 Task: Create in the project TranceTech and in the Backlog issue 'Develop a new tool for automated testing of machine learning models' a child issue 'Automated infrastructure security incident response and remediation', and assign it to team member softage.2@softage.net.
Action: Mouse moved to (235, 62)
Screenshot: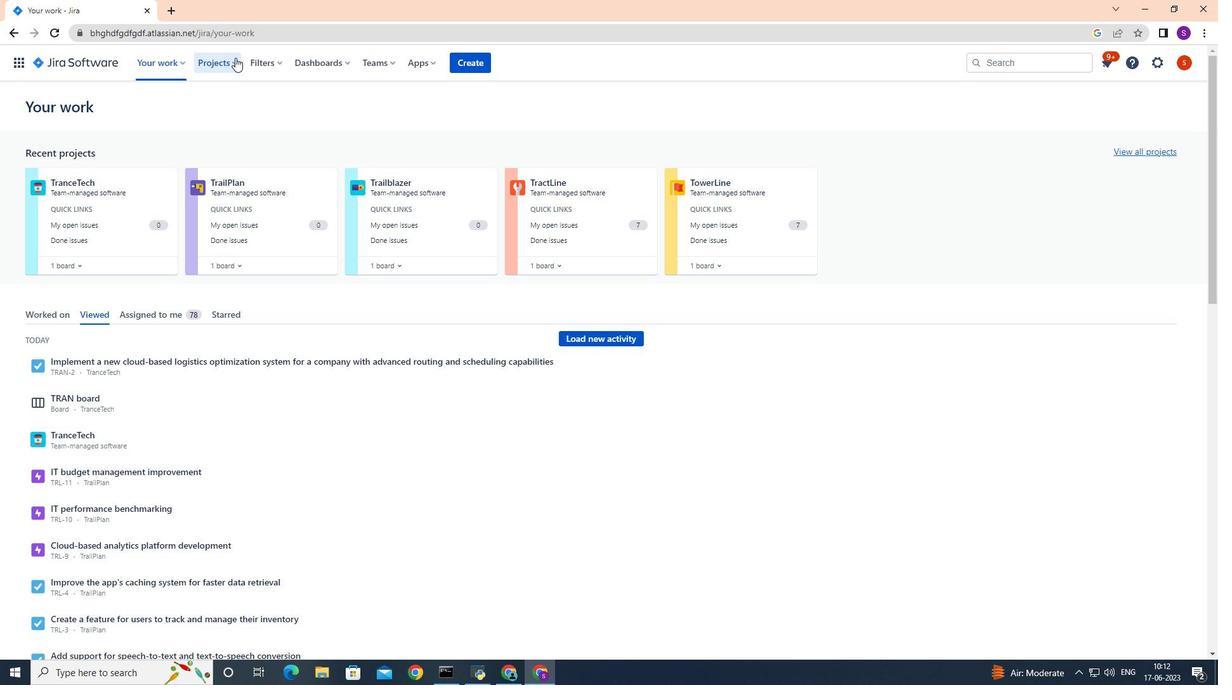 
Action: Mouse pressed left at (235, 62)
Screenshot: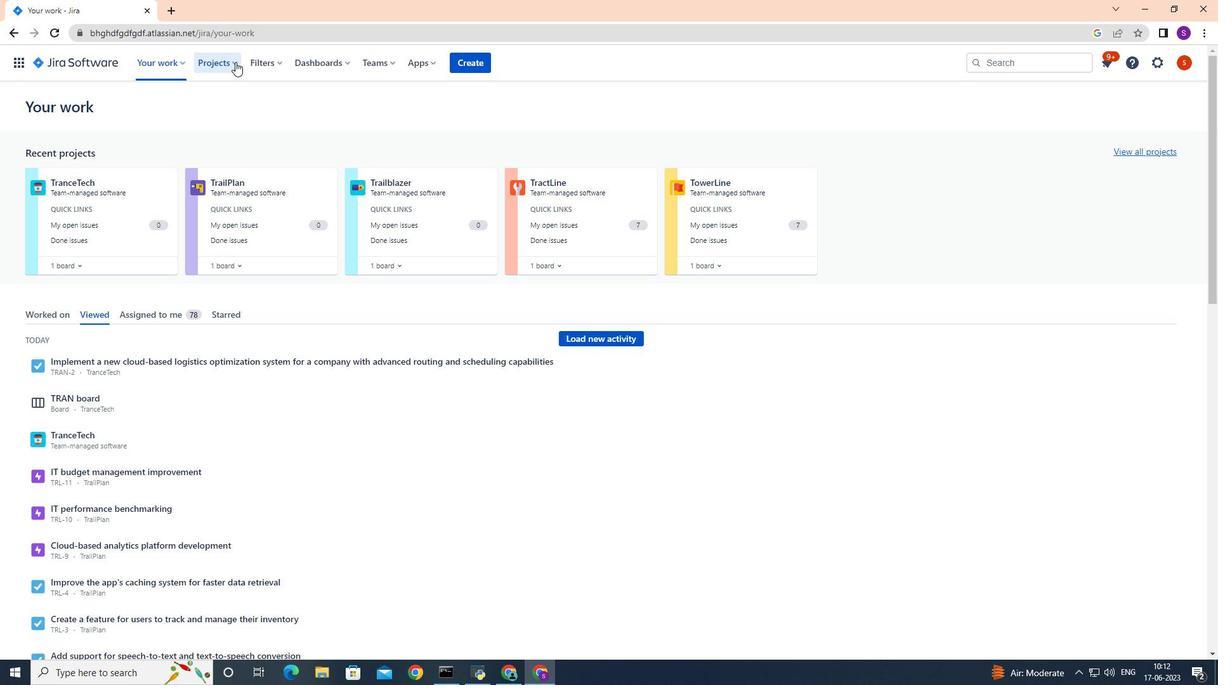 
Action: Mouse moved to (265, 120)
Screenshot: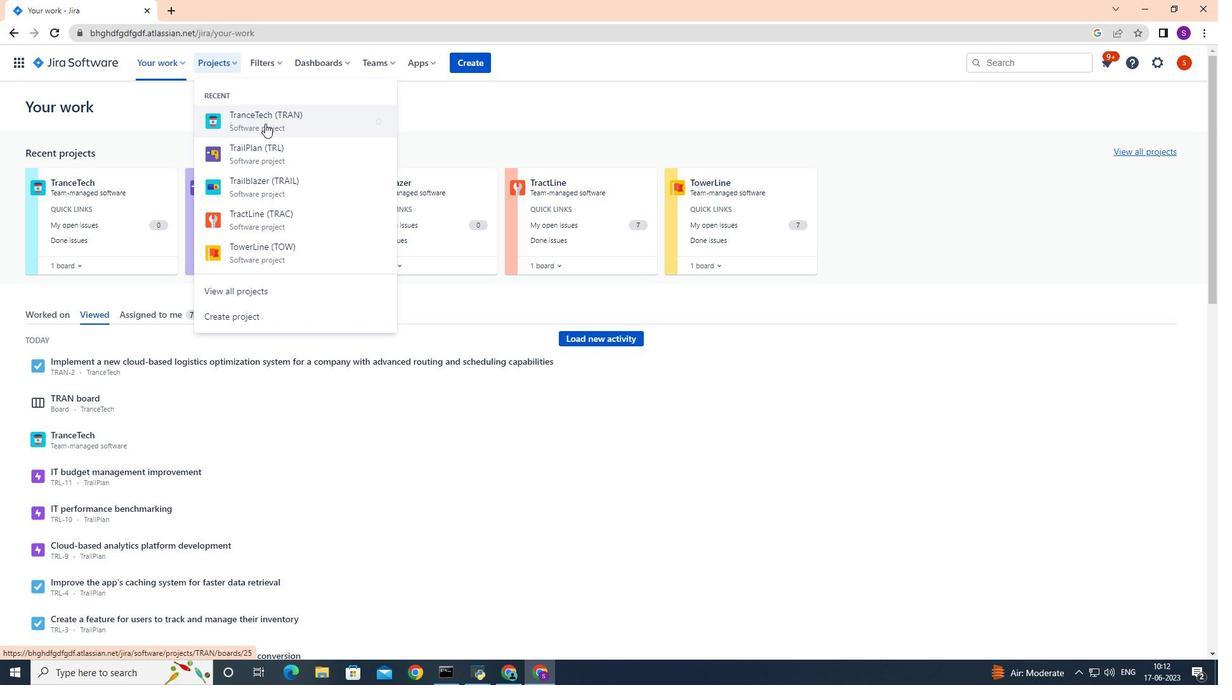 
Action: Mouse pressed left at (265, 120)
Screenshot: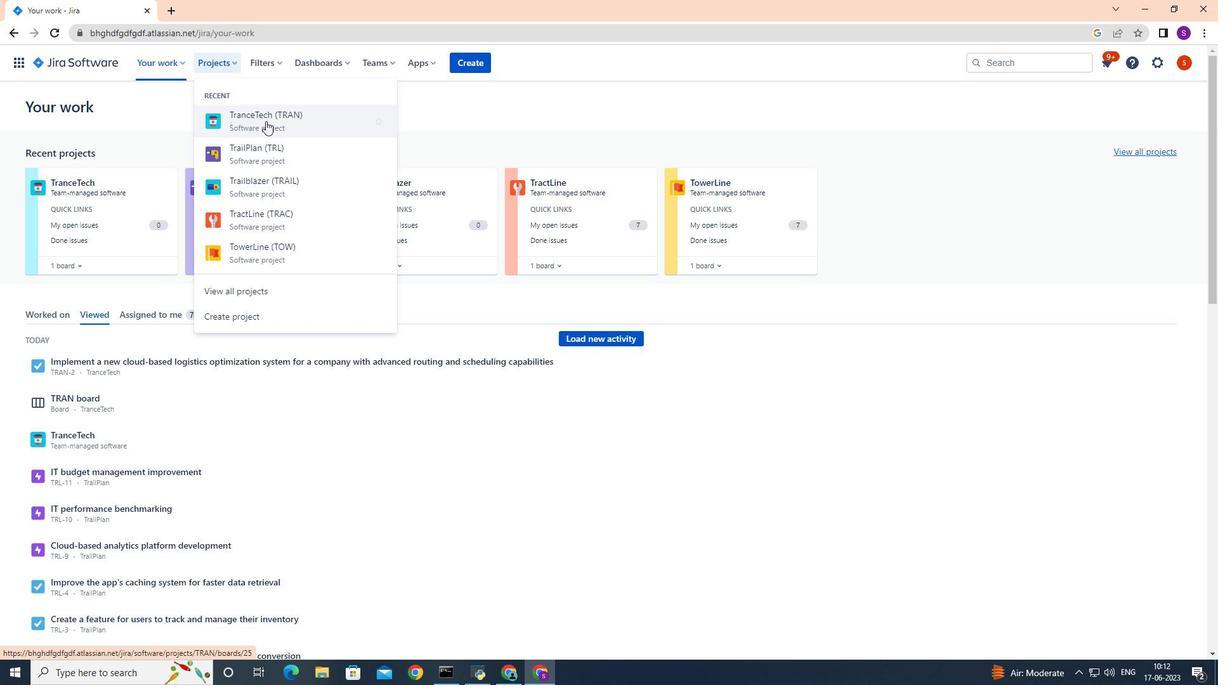 
Action: Mouse moved to (74, 194)
Screenshot: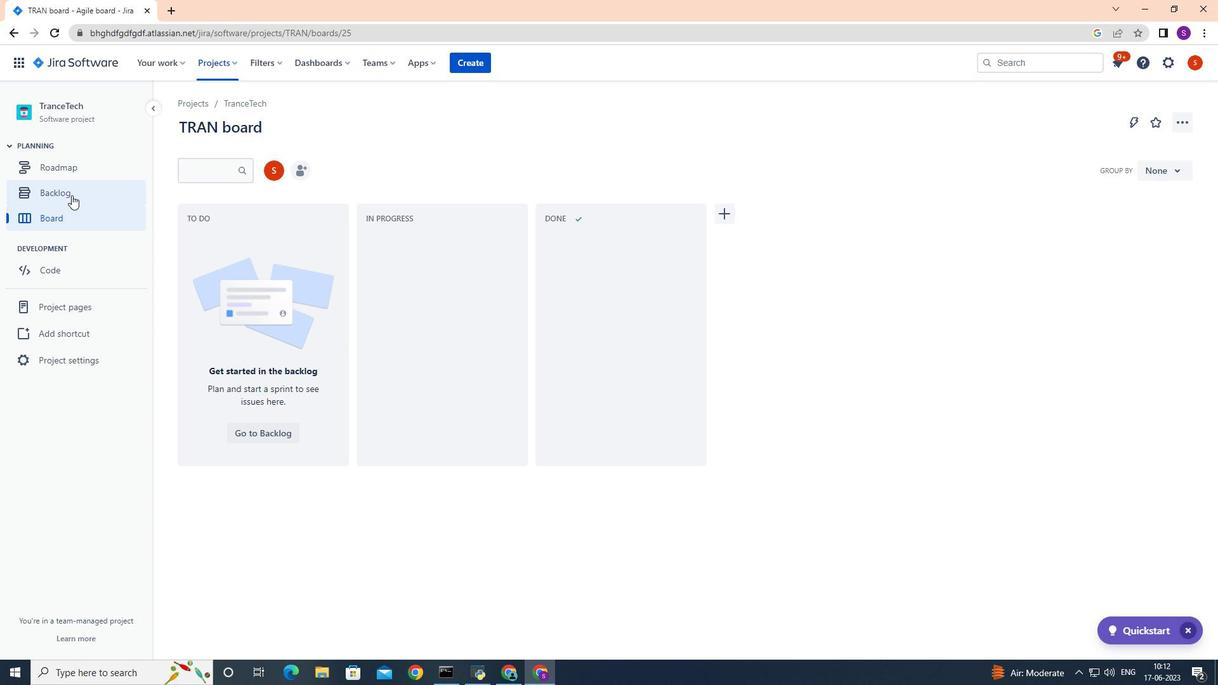 
Action: Mouse pressed left at (74, 194)
Screenshot: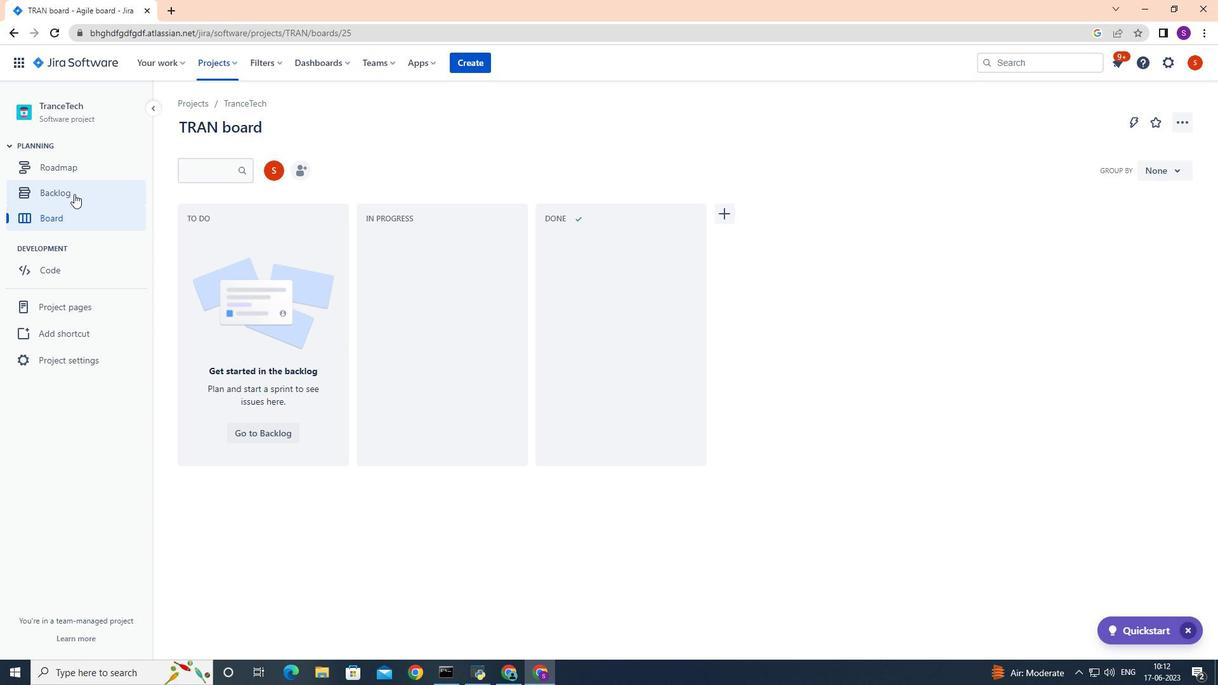 
Action: Mouse moved to (420, 414)
Screenshot: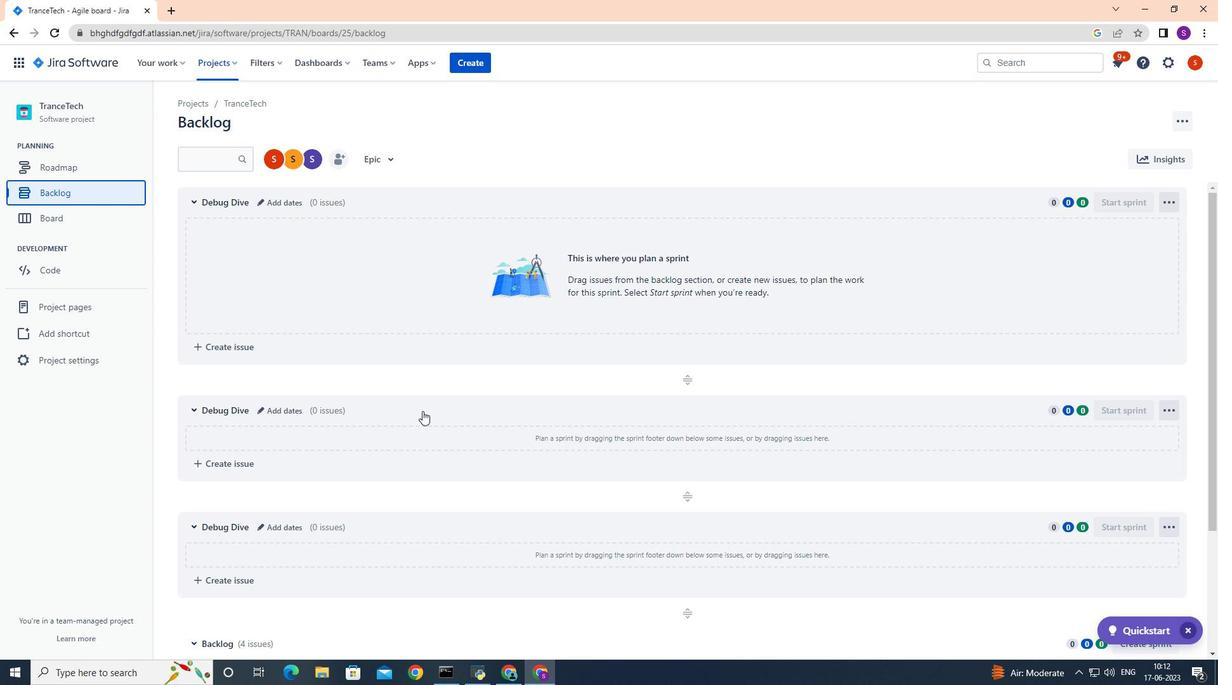 
Action: Mouse scrolled (422, 411) with delta (0, 0)
Screenshot: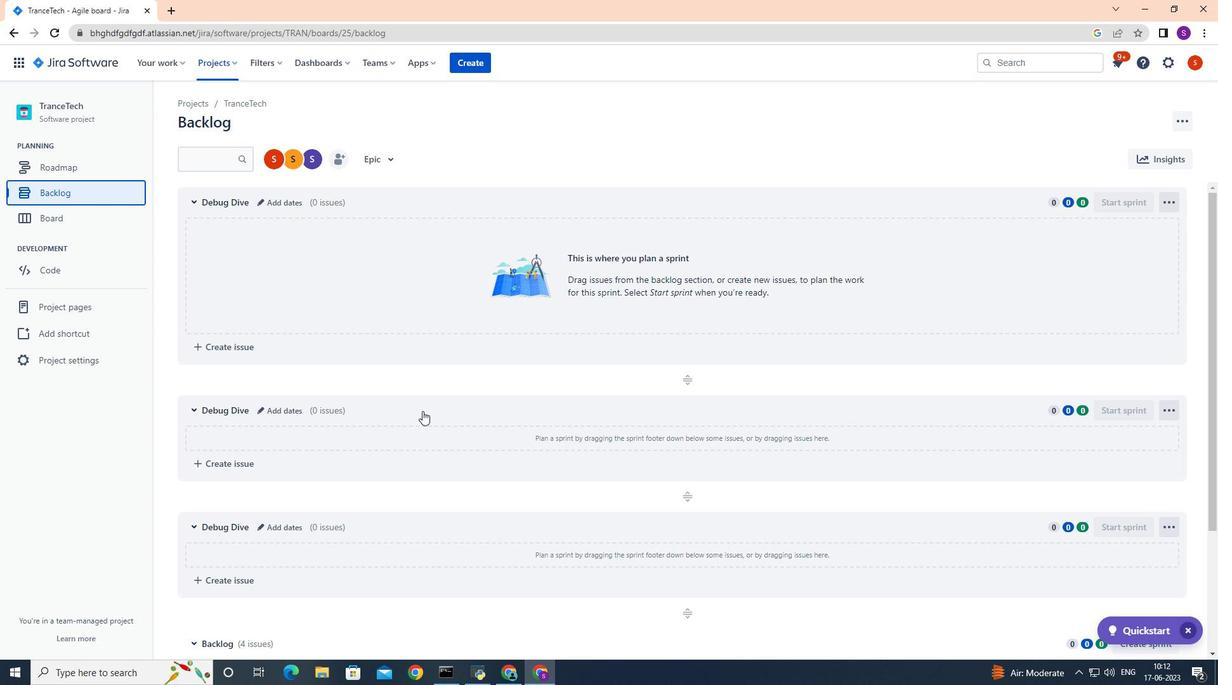 
Action: Mouse moved to (420, 413)
Screenshot: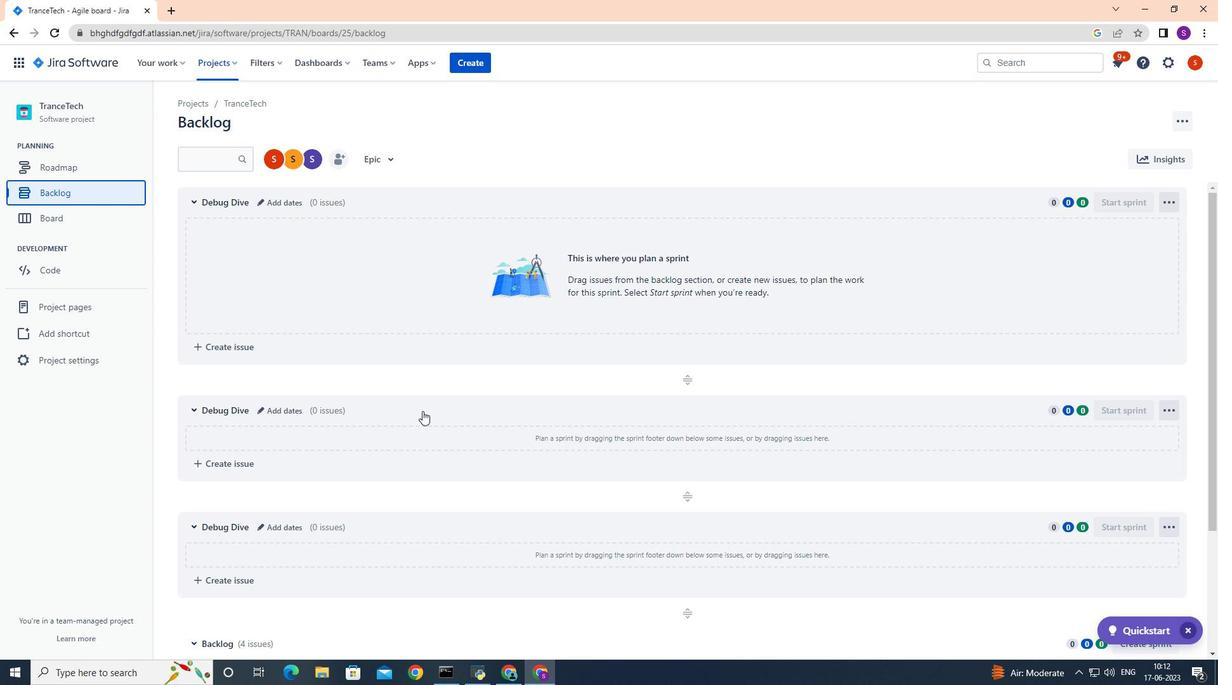 
Action: Mouse scrolled (422, 413) with delta (0, 0)
Screenshot: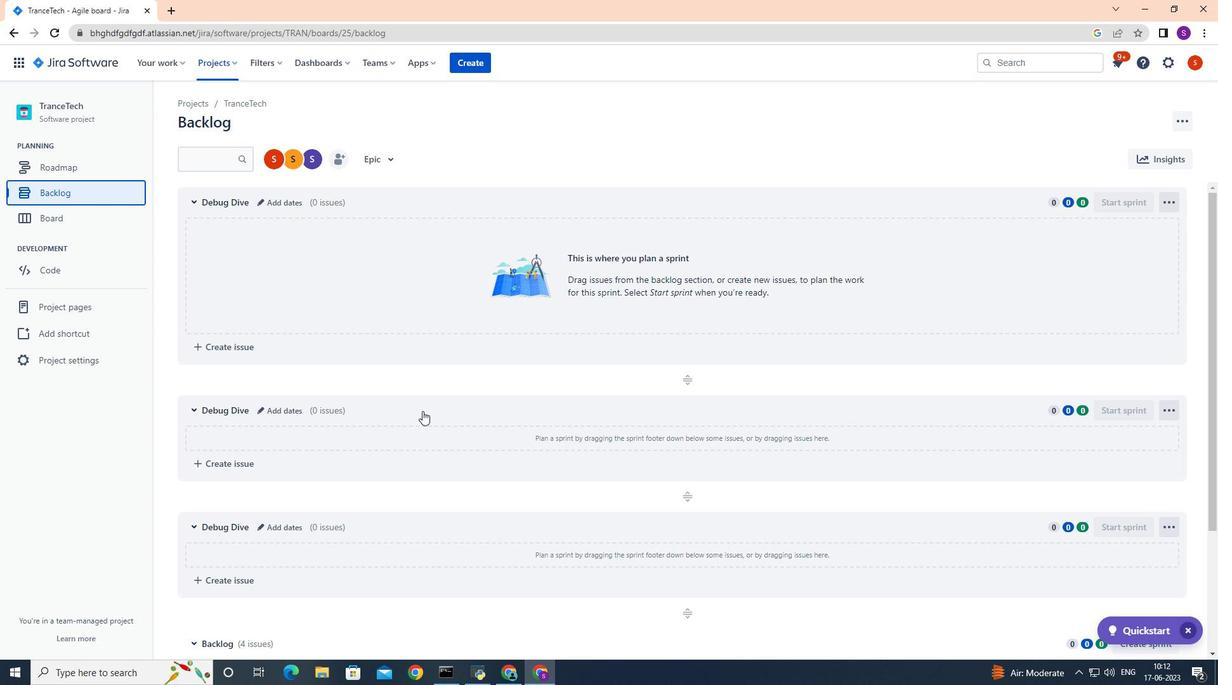 
Action: Mouse moved to (418, 407)
Screenshot: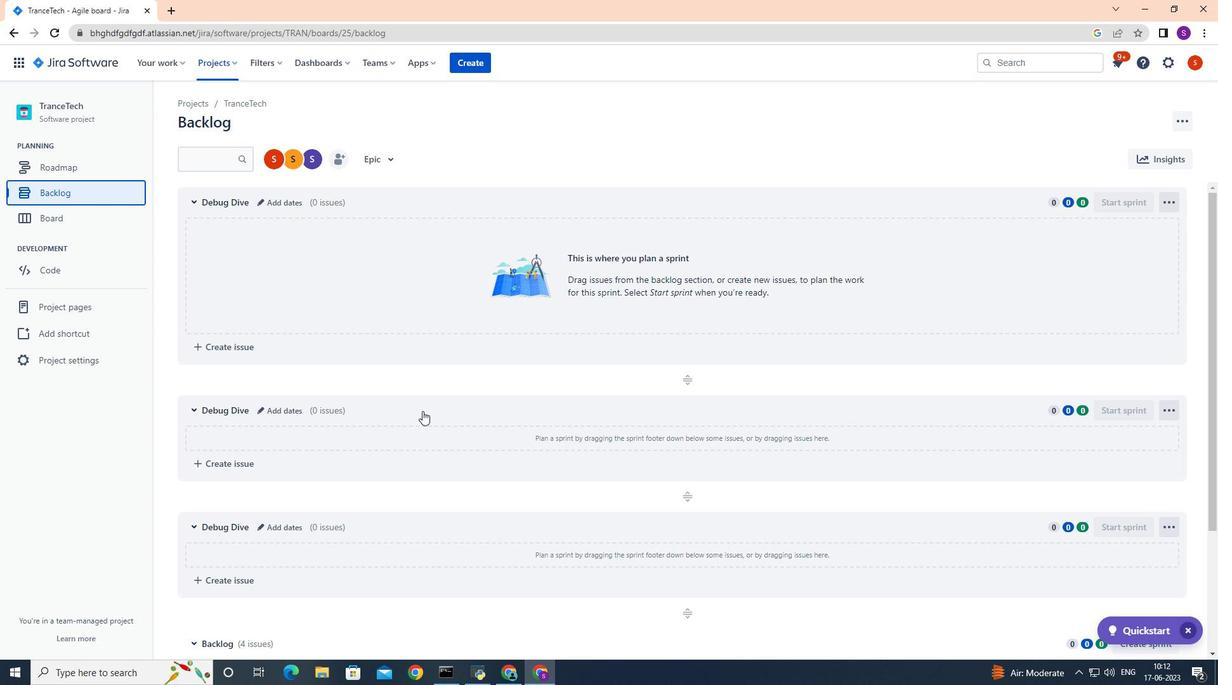 
Action: Mouse scrolled (422, 413) with delta (0, 0)
Screenshot: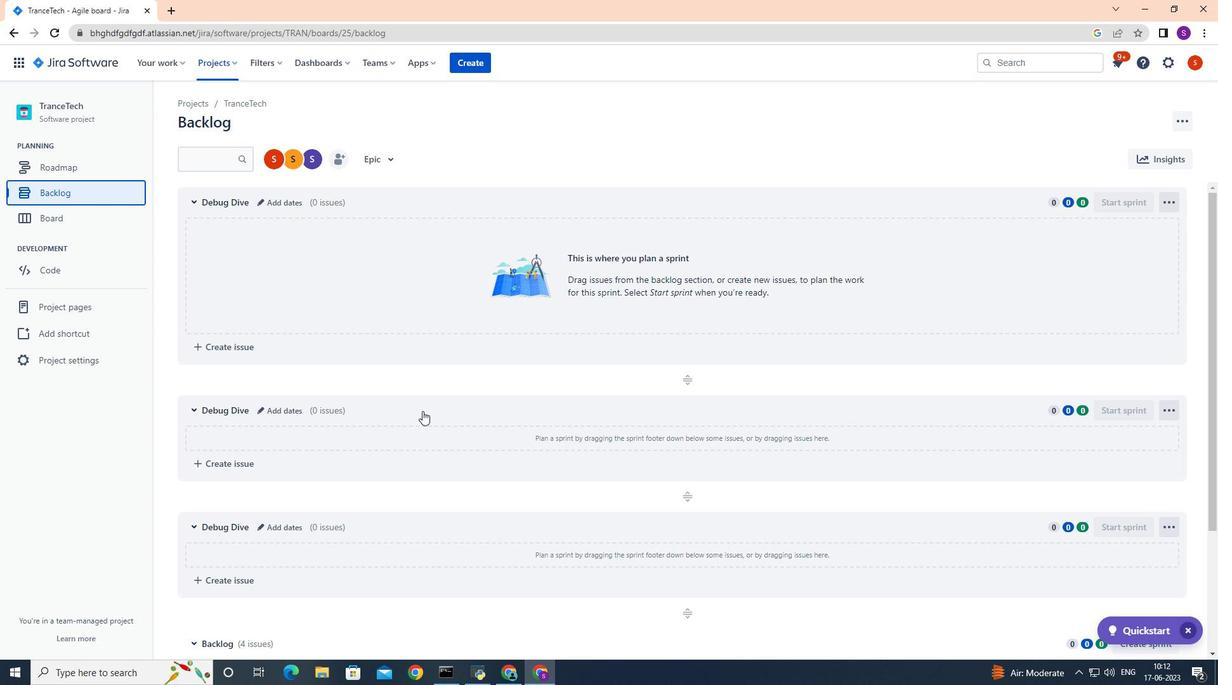 
Action: Mouse moved to (417, 403)
Screenshot: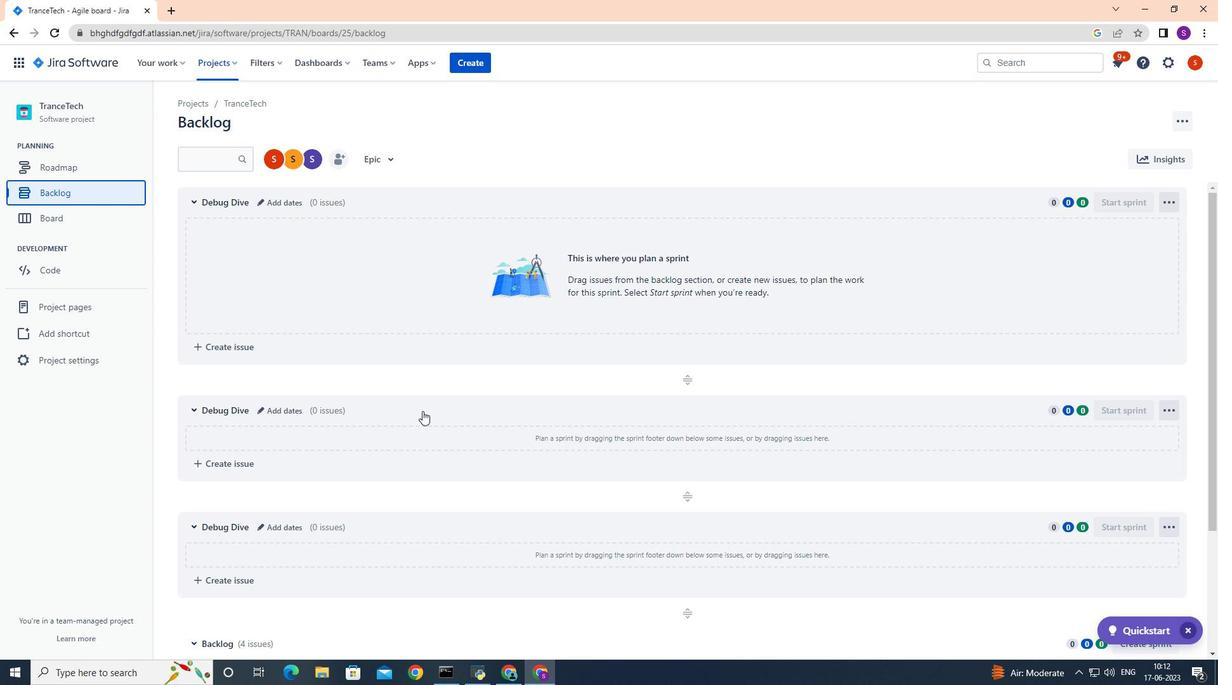 
Action: Mouse scrolled (421, 413) with delta (0, 0)
Screenshot: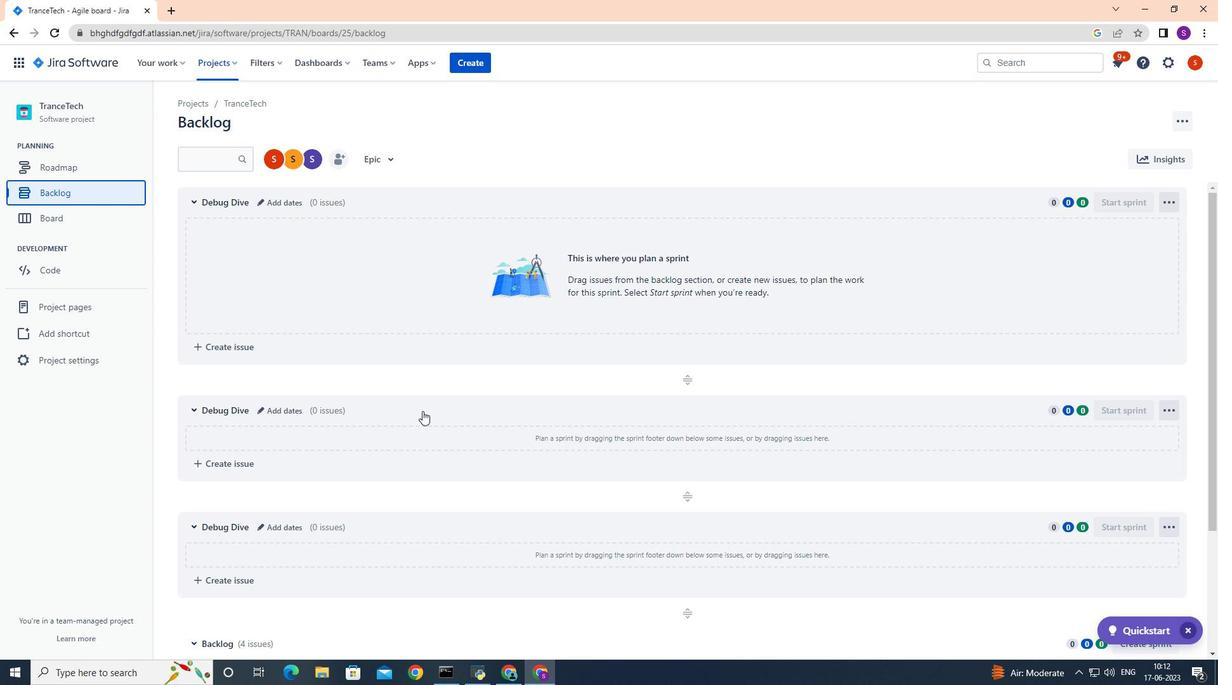 
Action: Mouse moved to (415, 397)
Screenshot: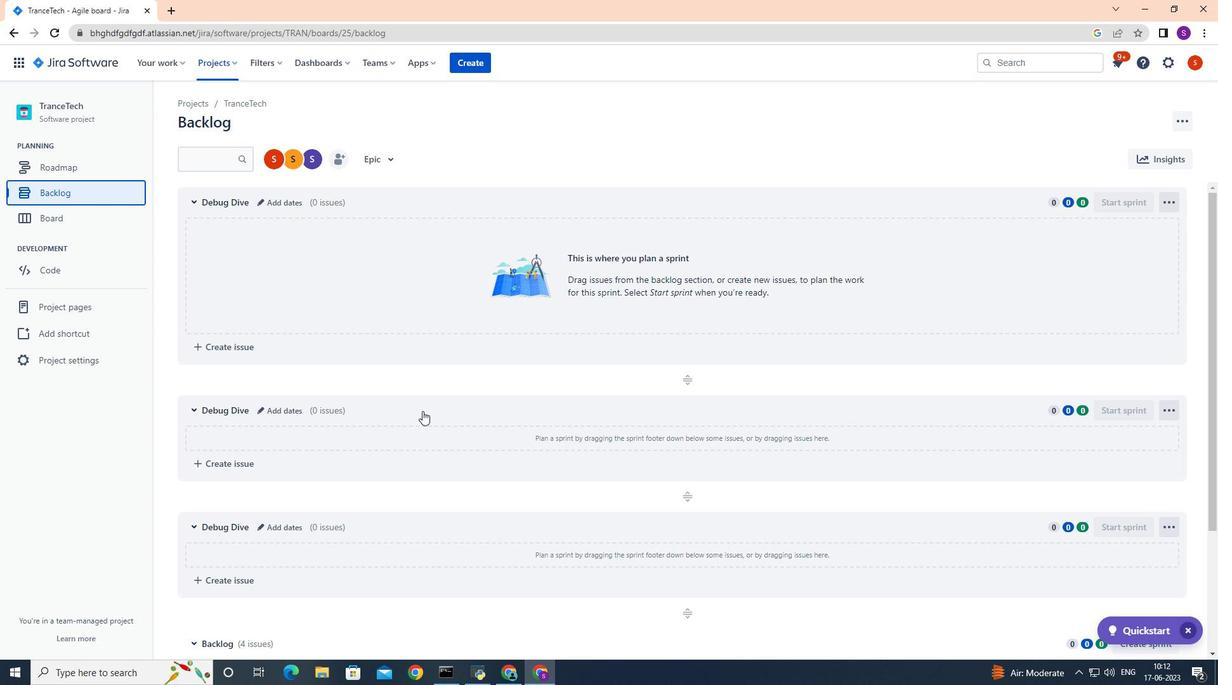 
Action: Mouse scrolled (420, 413) with delta (0, 0)
Screenshot: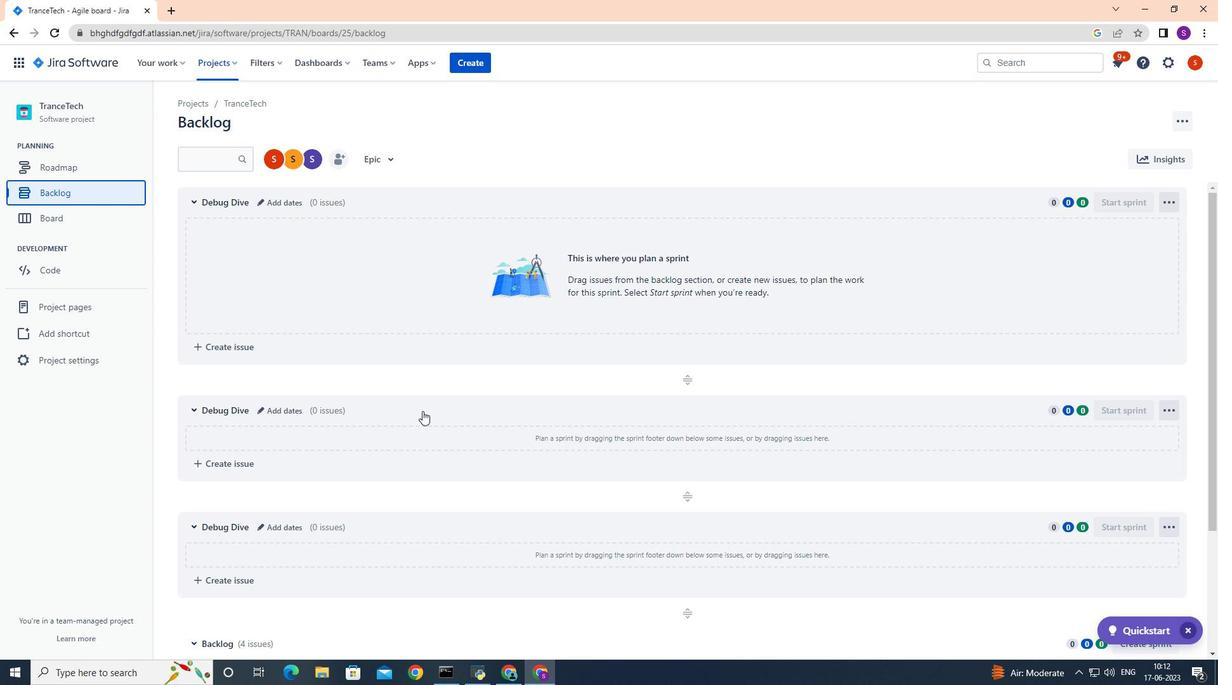 
Action: Mouse moved to (406, 363)
Screenshot: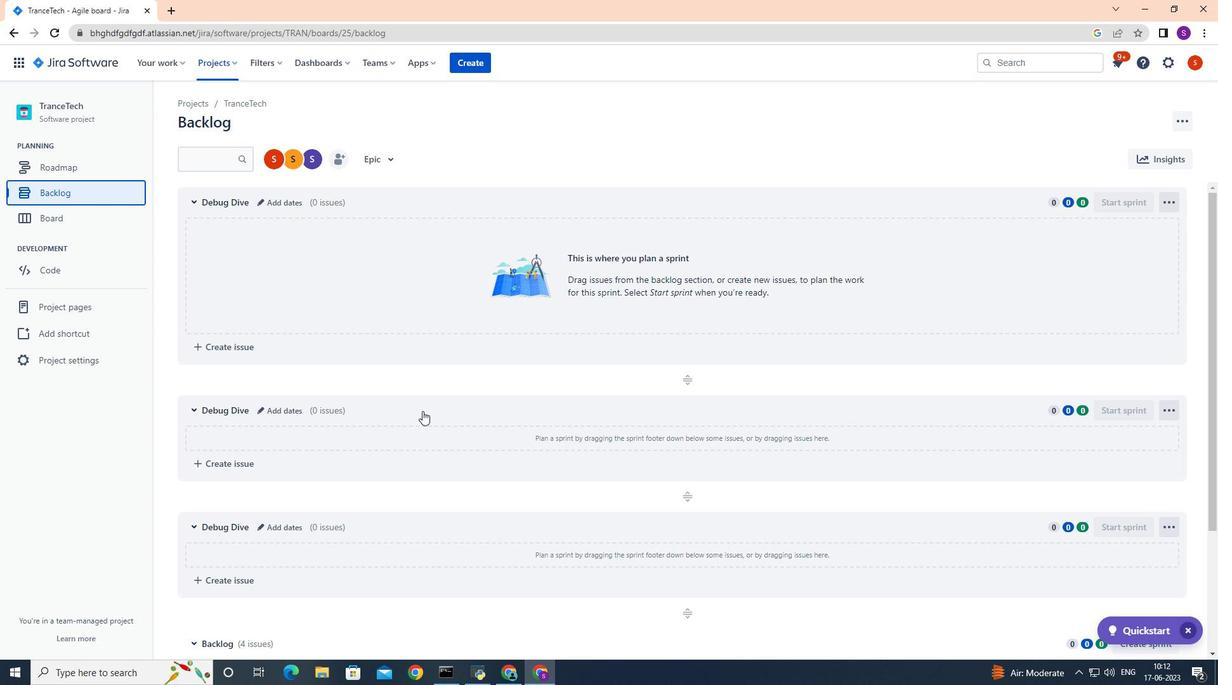 
Action: Mouse scrolled (420, 412) with delta (0, 0)
Screenshot: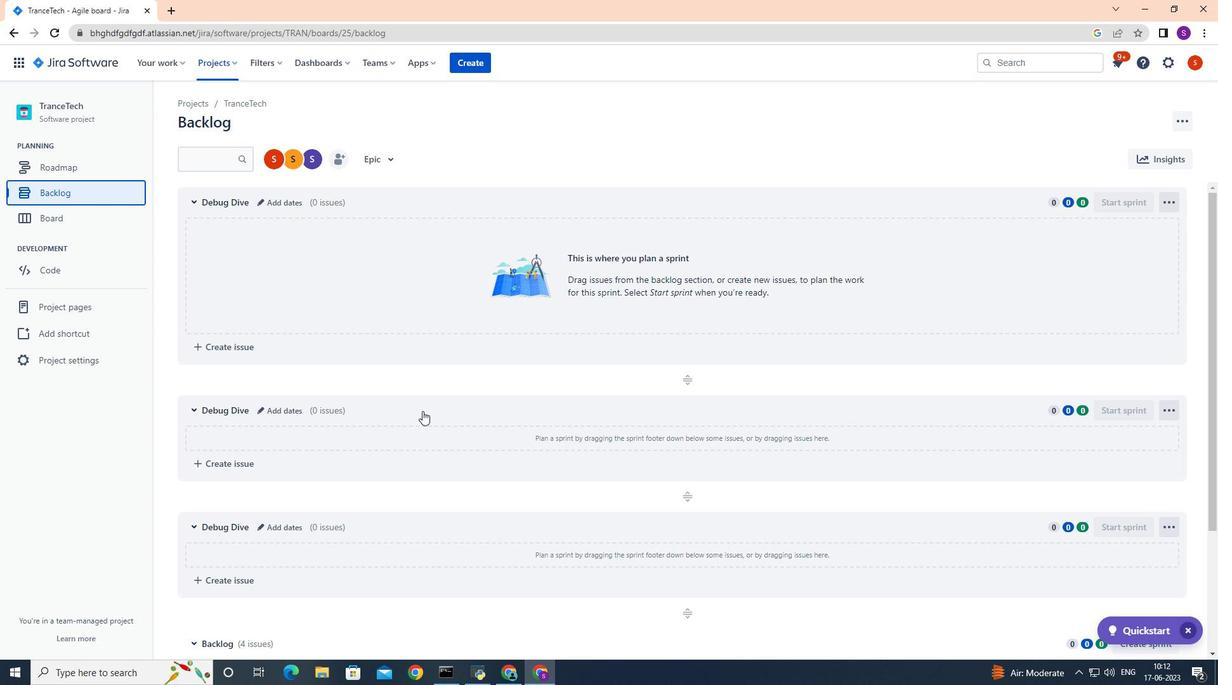 
Action: Mouse moved to (404, 352)
Screenshot: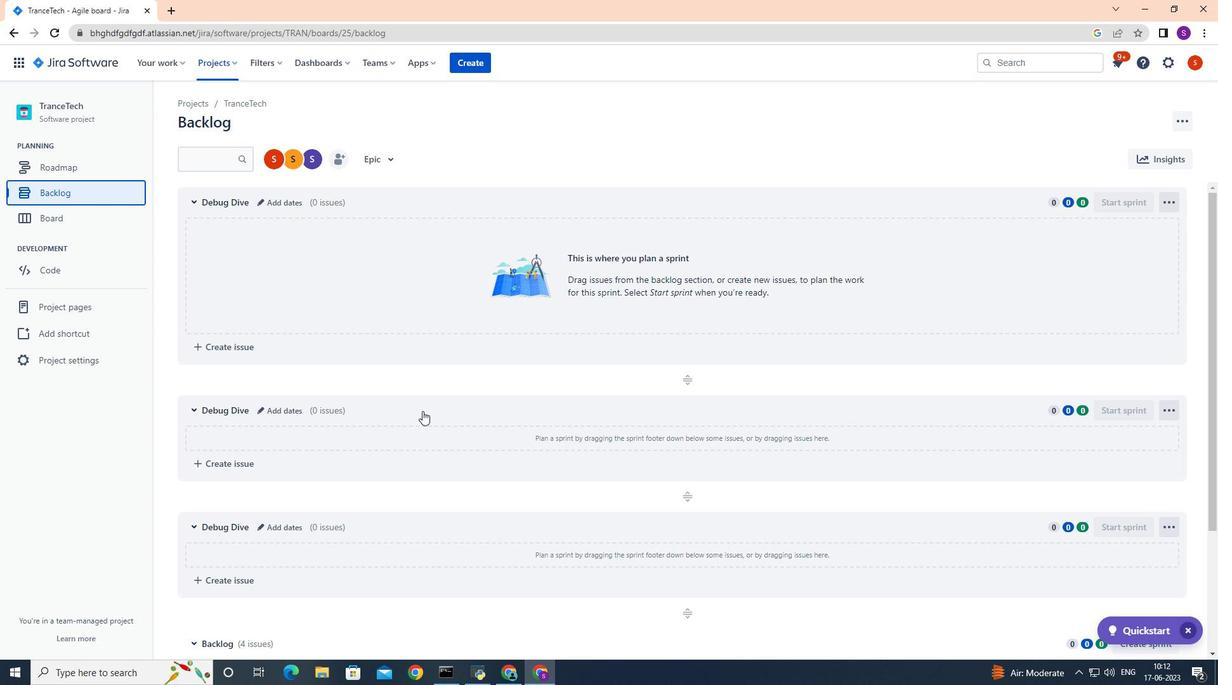 
Action: Mouse scrolled (417, 402) with delta (0, 0)
Screenshot: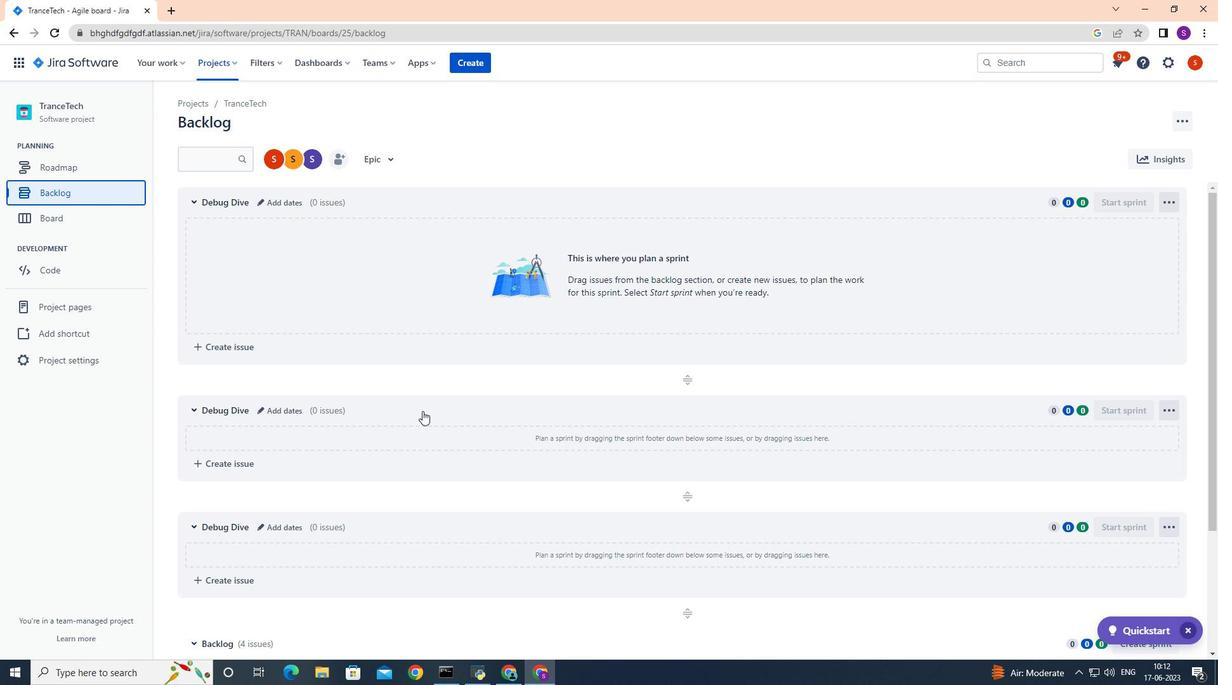 
Action: Mouse moved to (701, 557)
Screenshot: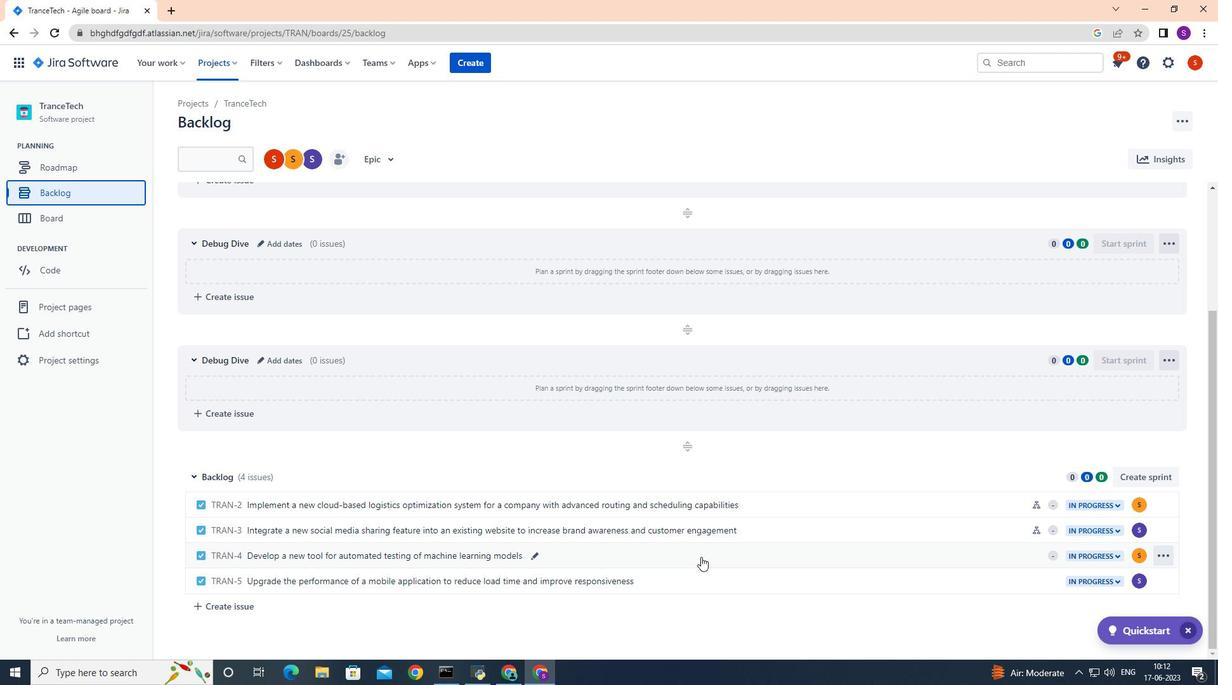 
Action: Mouse pressed left at (701, 557)
Screenshot: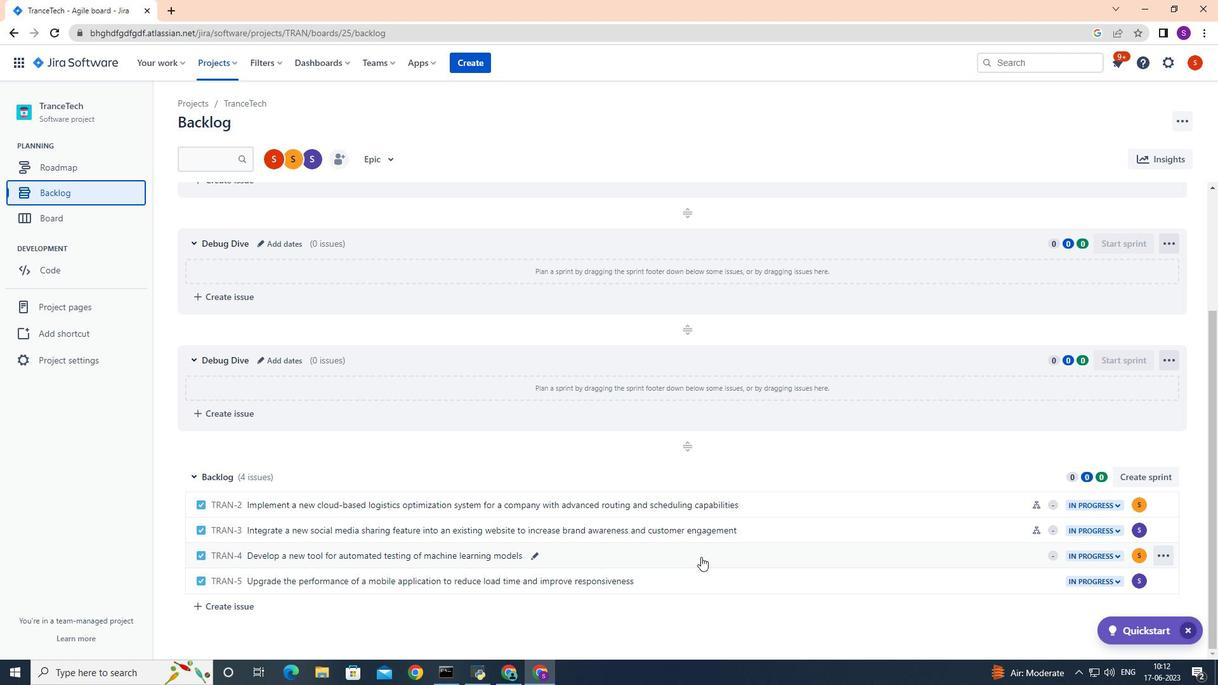 
Action: Mouse moved to (993, 273)
Screenshot: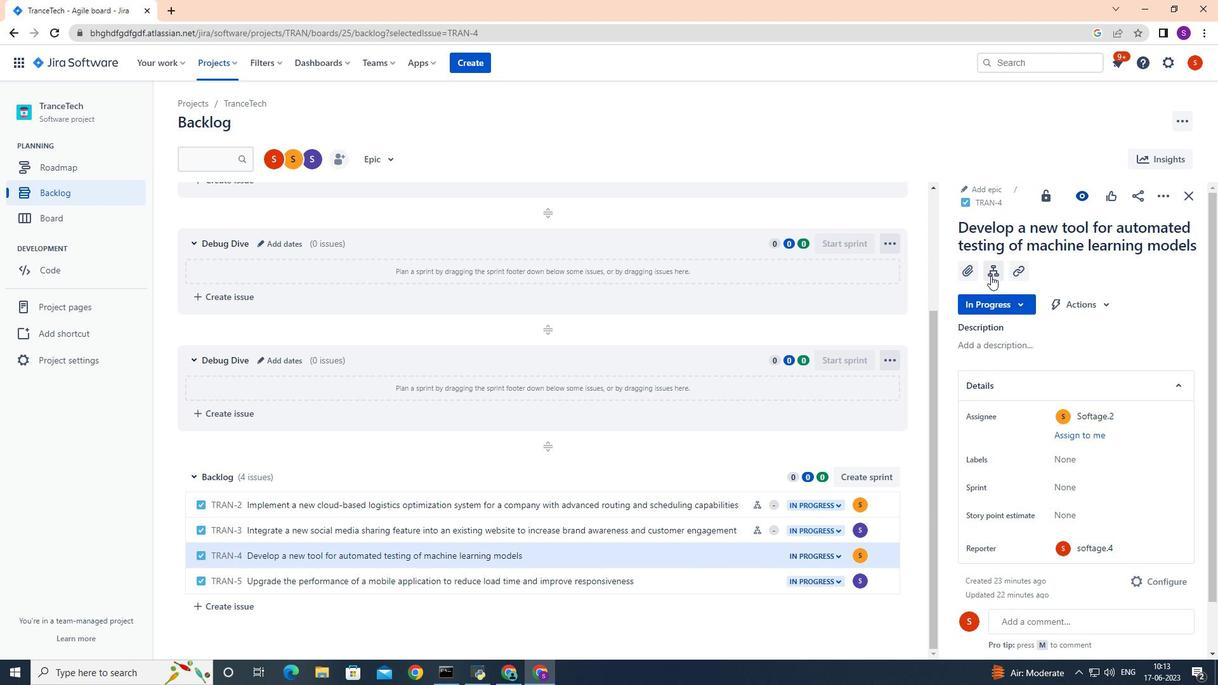 
Action: Mouse pressed left at (993, 273)
Screenshot: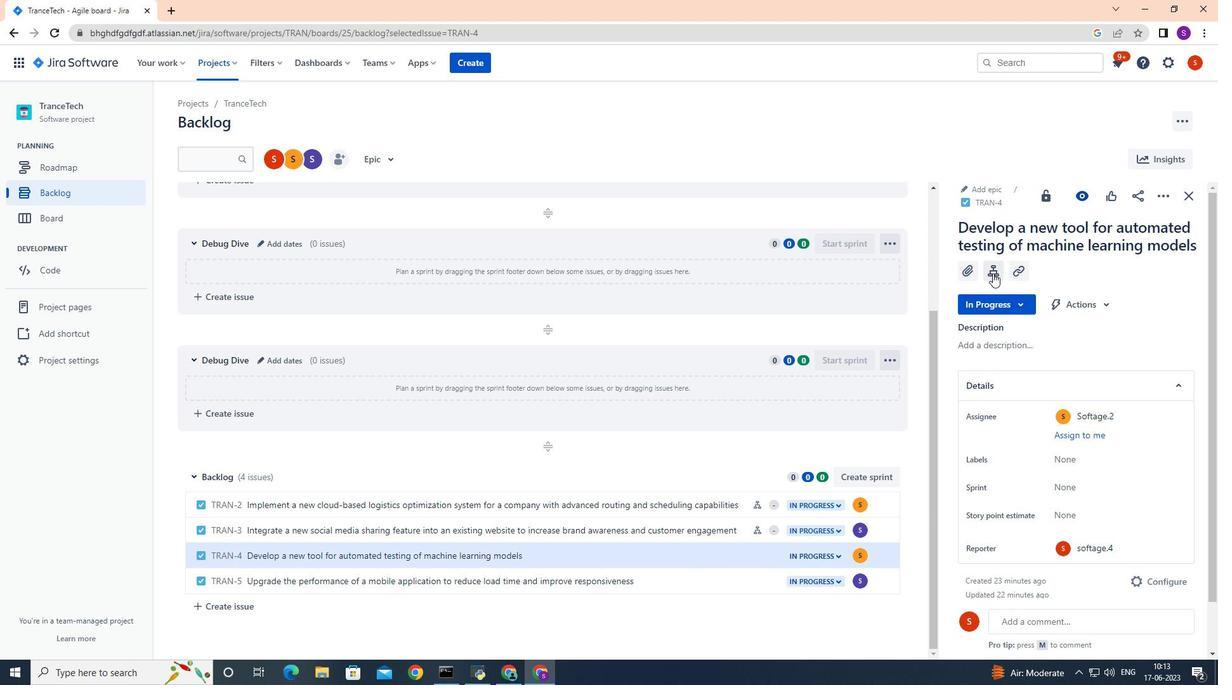 
Action: Mouse moved to (906, 415)
Screenshot: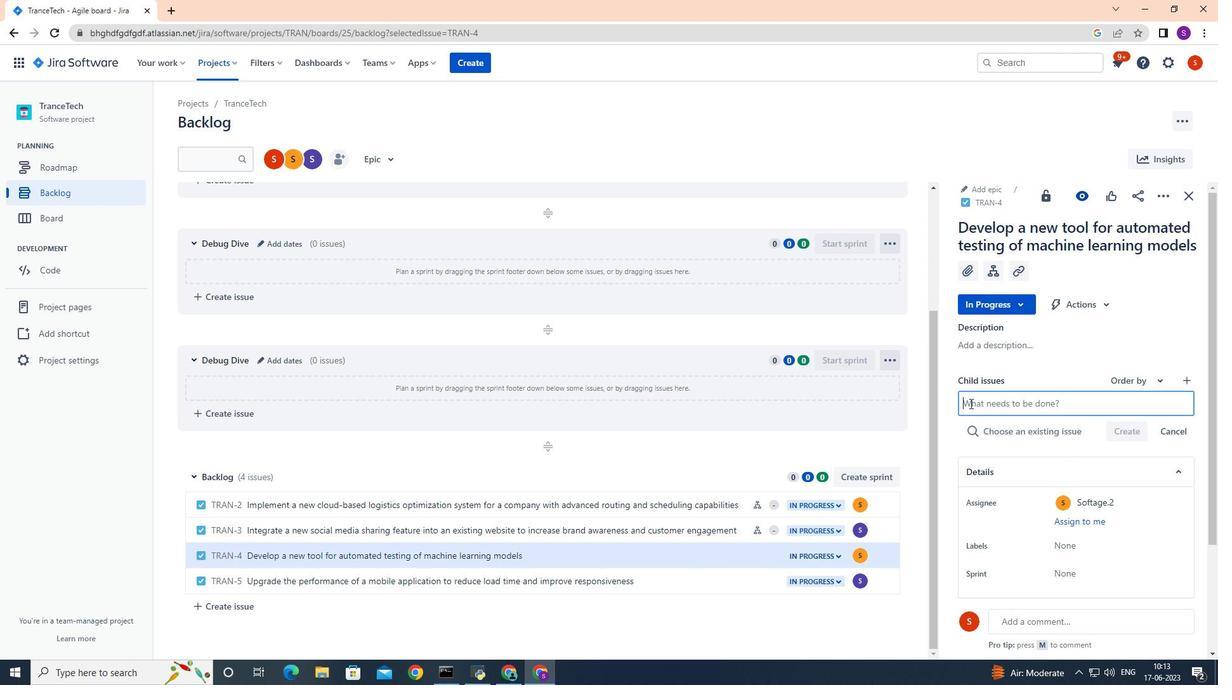 
Action: Key pressed <Key.shift>Automated<Key.space>infrastructure<Key.space>security<Key.space>incident<Key.space>response<Key.space>and<Key.space>remediation<Key.enter>
Screenshot: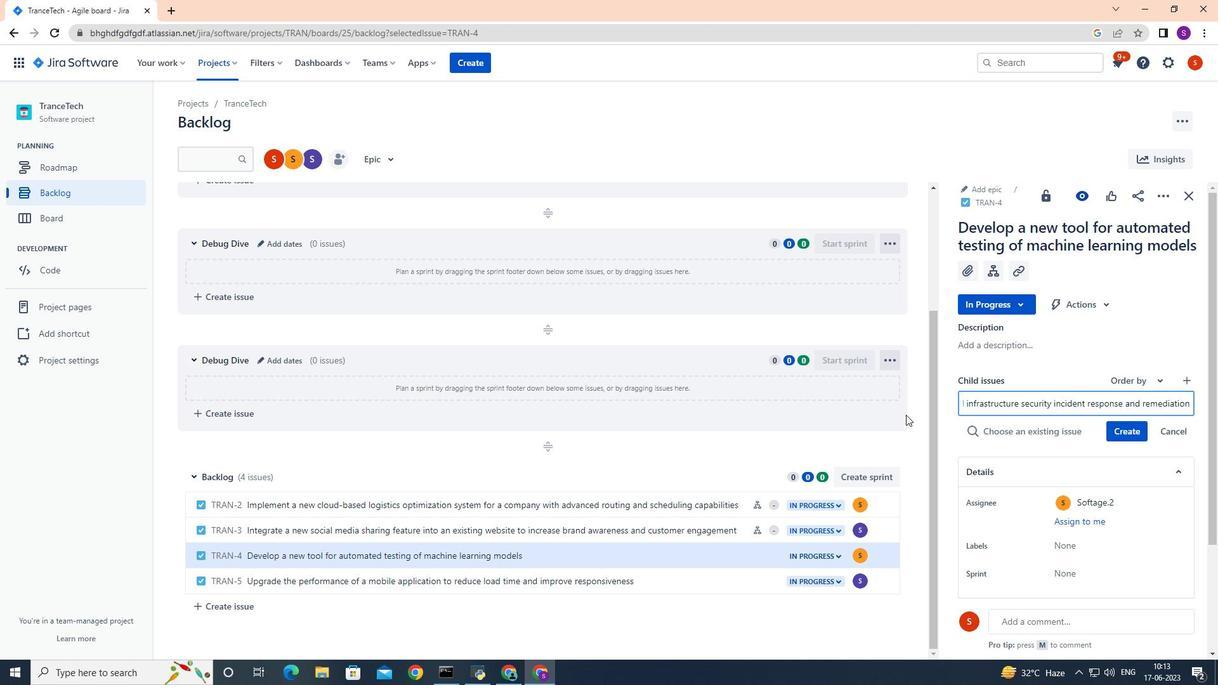 
Action: Mouse moved to (1136, 410)
Screenshot: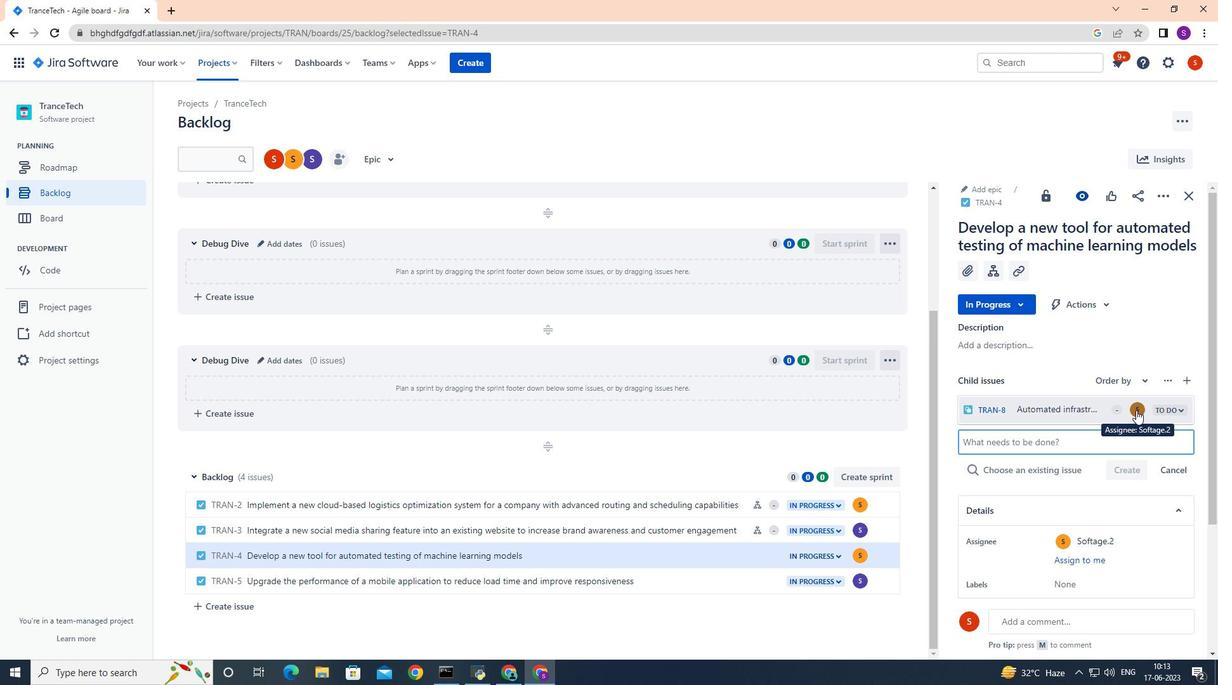 
Action: Mouse pressed left at (1136, 410)
Screenshot: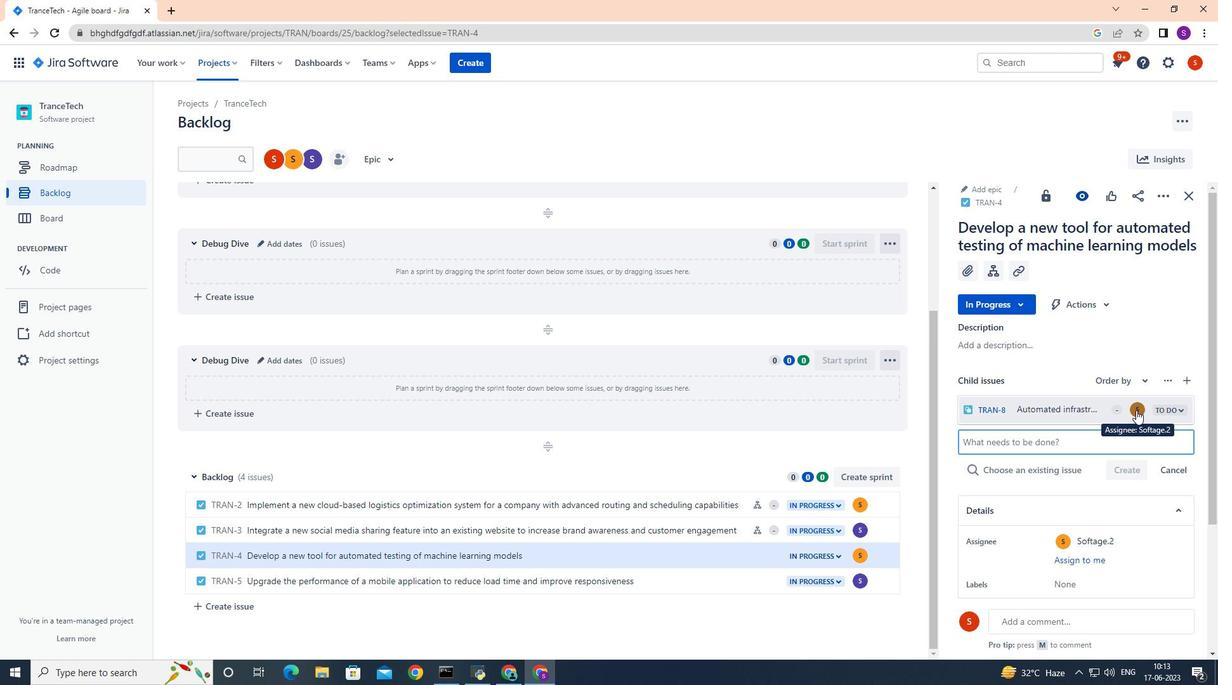 
Action: Mouse moved to (1078, 422)
Screenshot: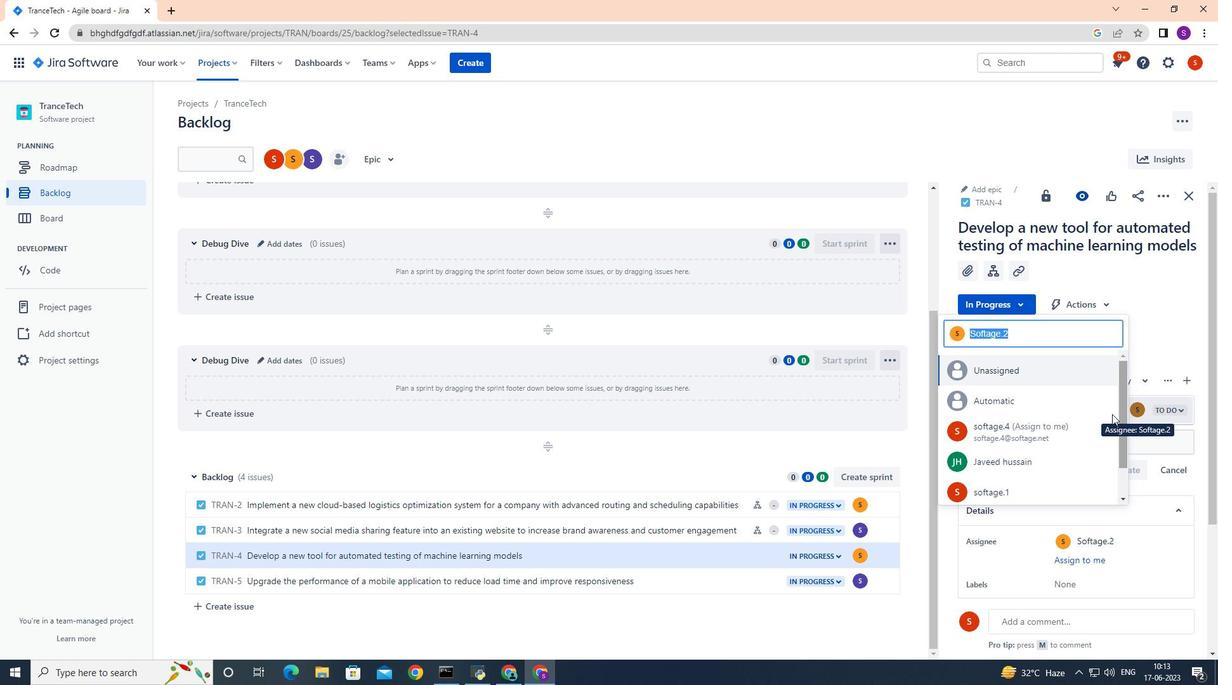 
Action: Key pressed softage.2
Screenshot: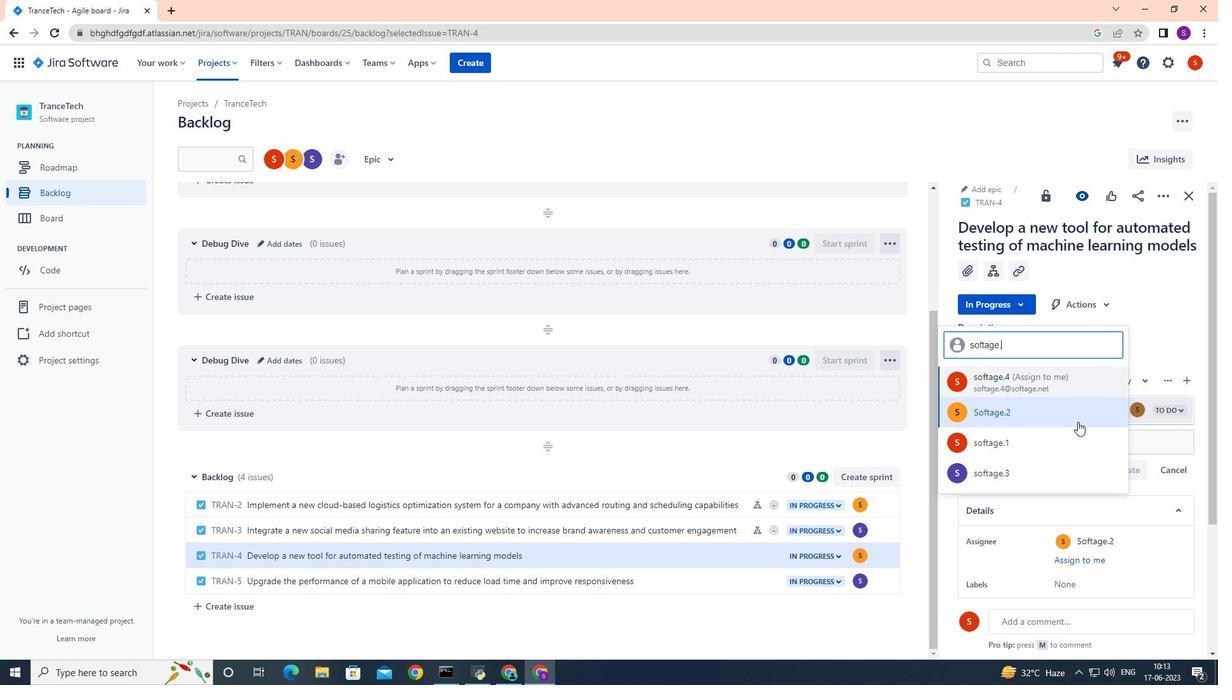 
Action: Mouse moved to (1068, 413)
Screenshot: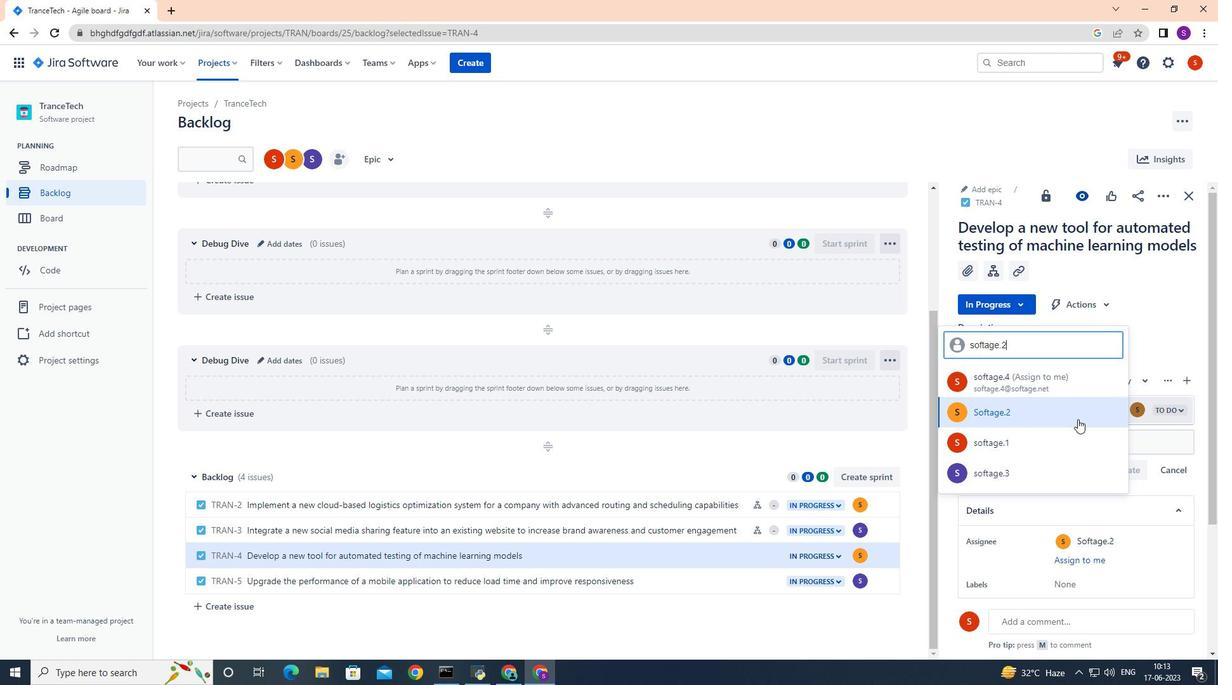 
Action: Mouse pressed left at (1068, 413)
Screenshot: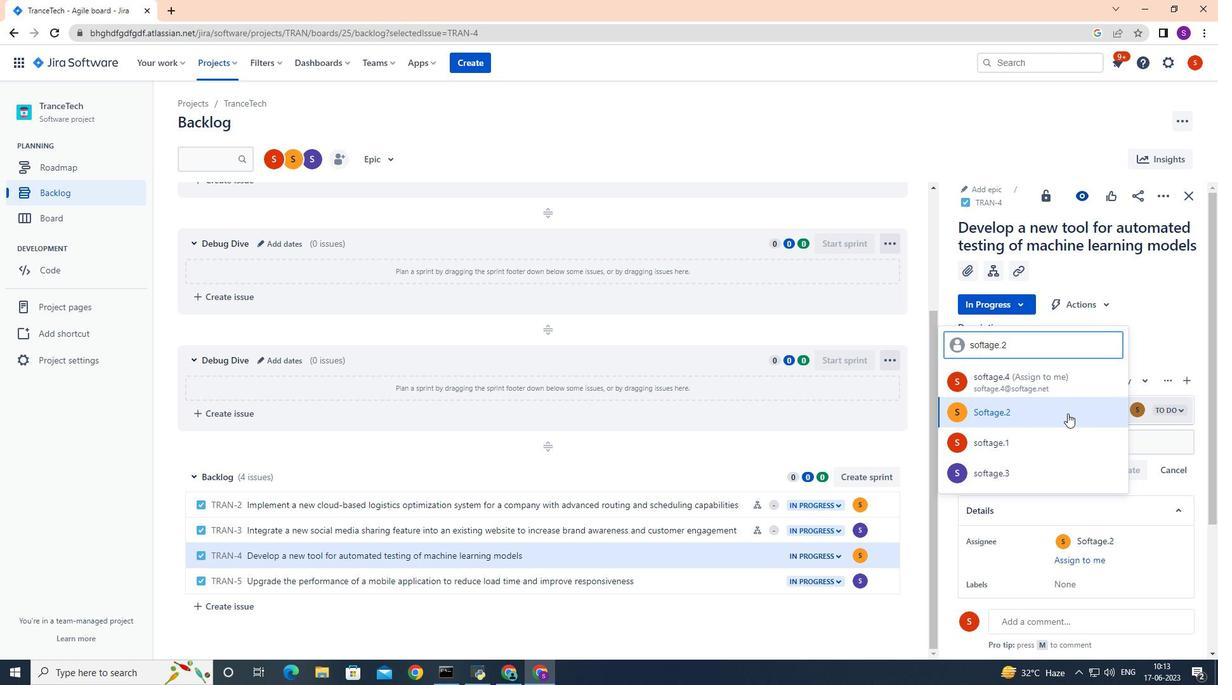 
Action: Mouse moved to (1063, 413)
Screenshot: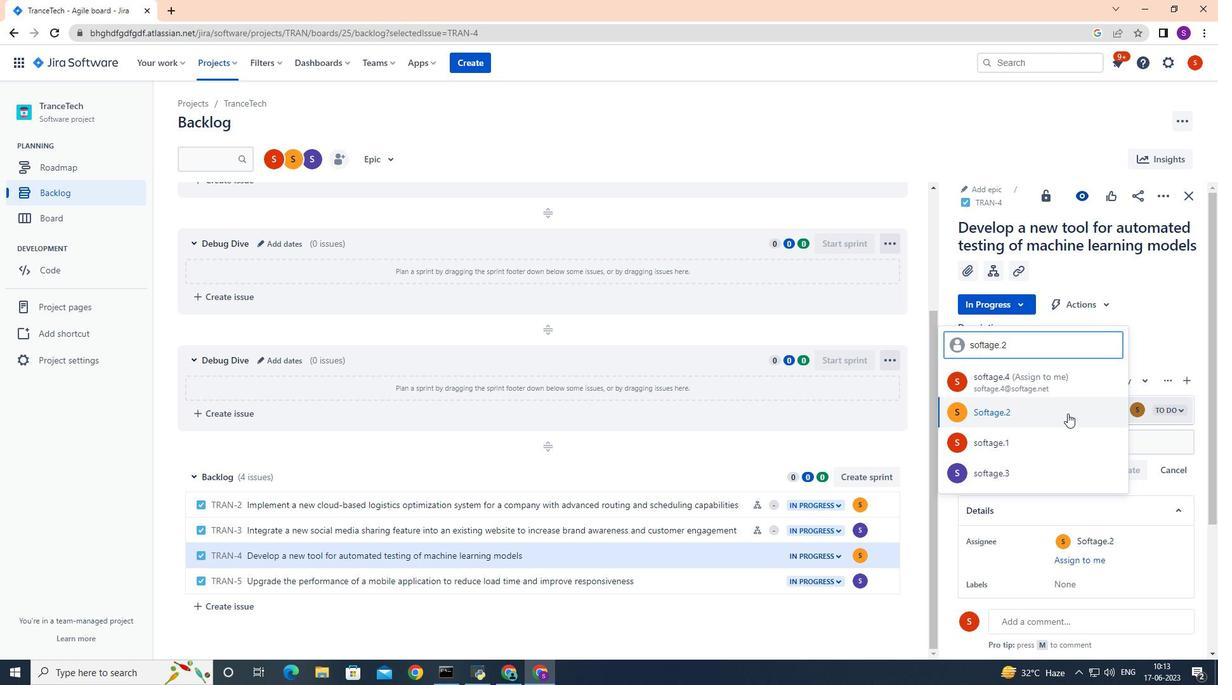 
